 Task: Add a signature Dylan Clark containing 'With sincere gratitude, Dylan Clark' to email address softage.1@softage.net and add a folder Tickets
Action: Key pressed n
Screenshot: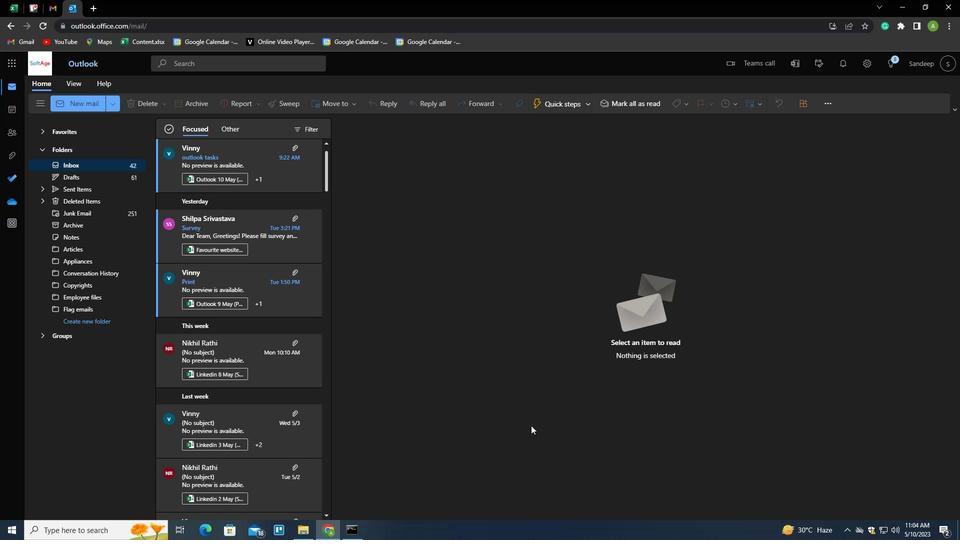 
Action: Mouse moved to (672, 107)
Screenshot: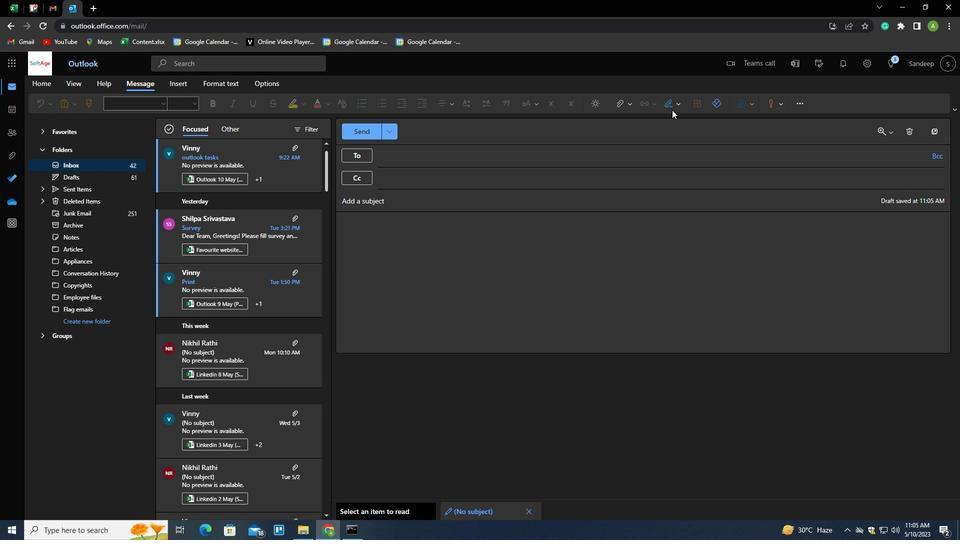 
Action: Mouse pressed left at (672, 107)
Screenshot: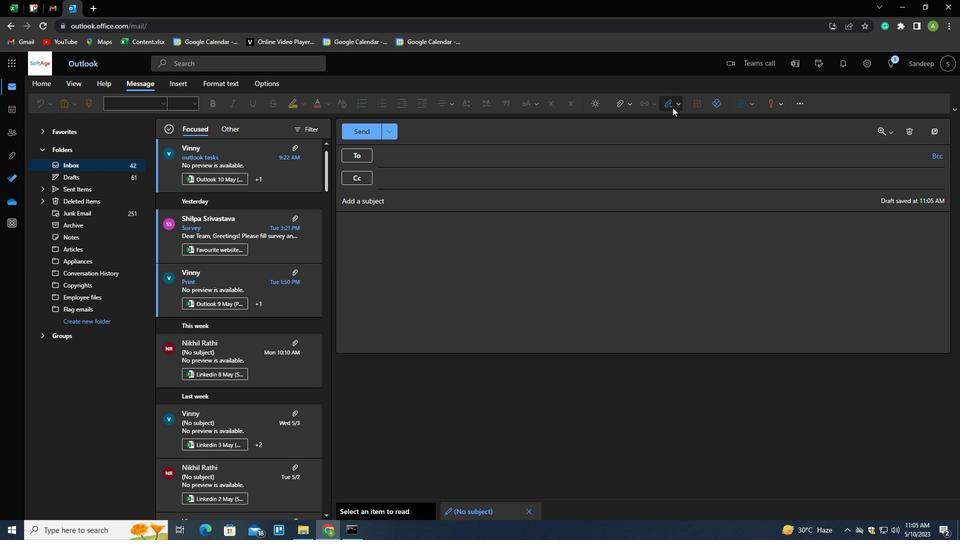
Action: Mouse moved to (652, 141)
Screenshot: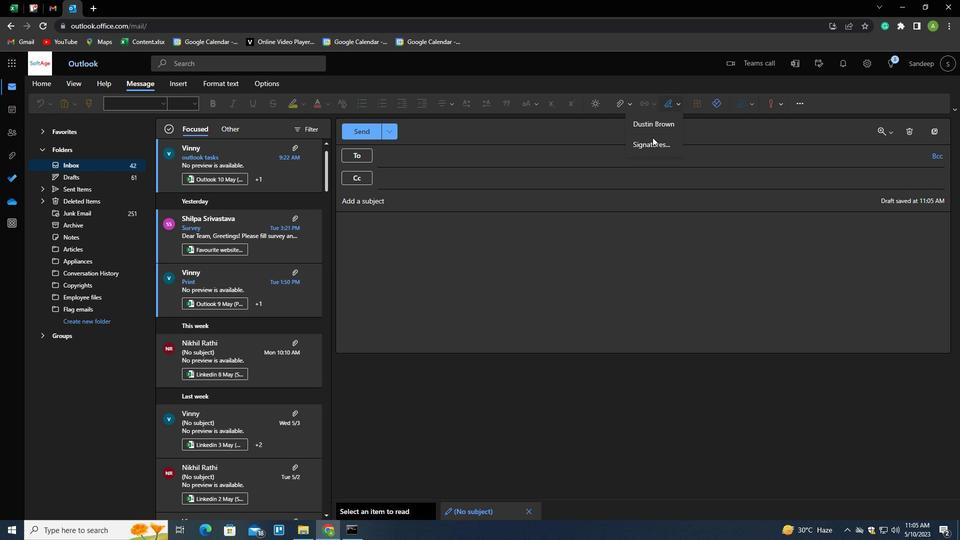 
Action: Mouse pressed left at (652, 141)
Screenshot: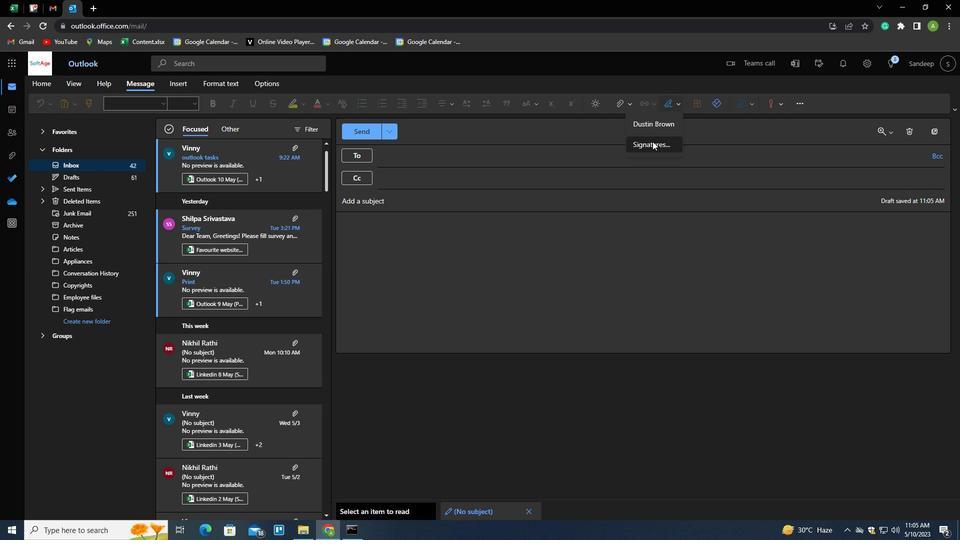 
Action: Mouse moved to (678, 189)
Screenshot: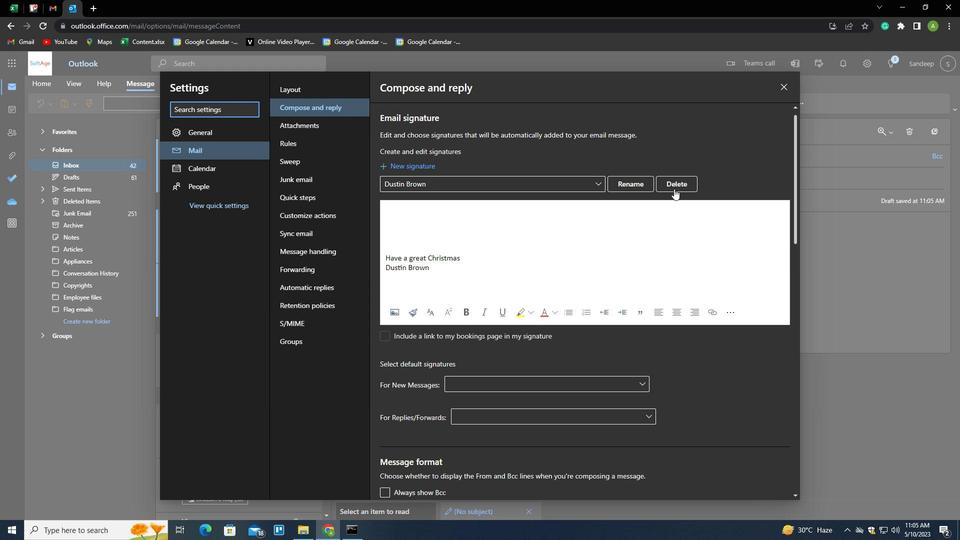 
Action: Mouse pressed left at (678, 189)
Screenshot: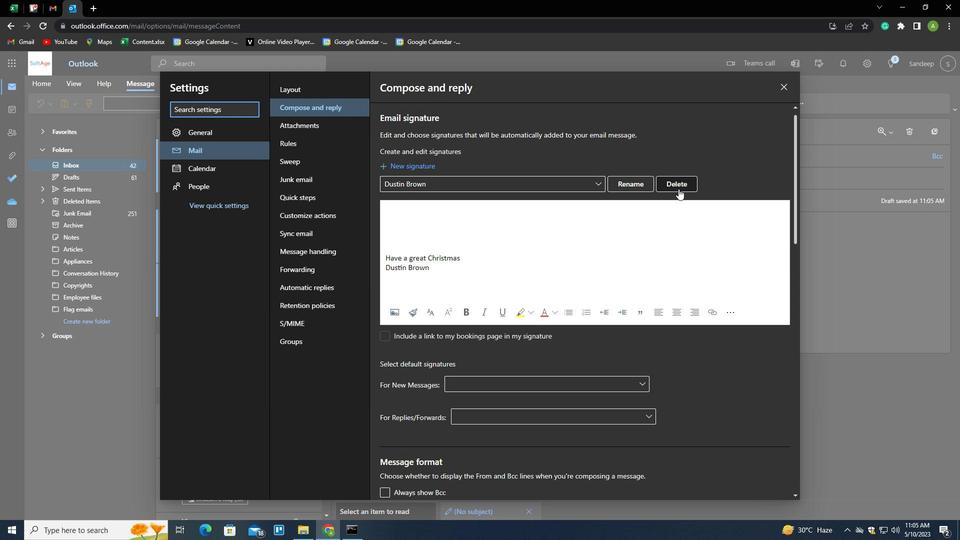 
Action: Mouse moved to (656, 183)
Screenshot: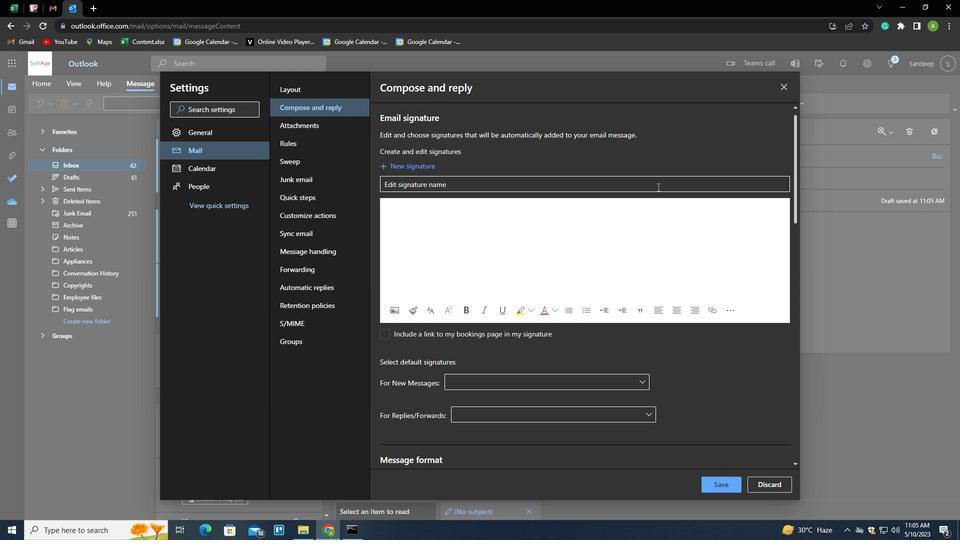 
Action: Mouse pressed left at (656, 183)
Screenshot: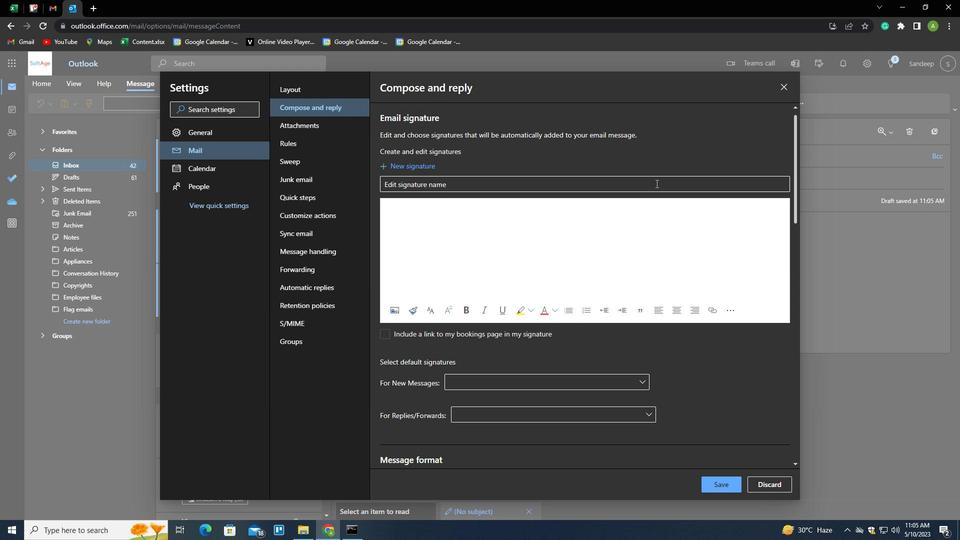 
Action: Mouse moved to (617, 159)
Screenshot: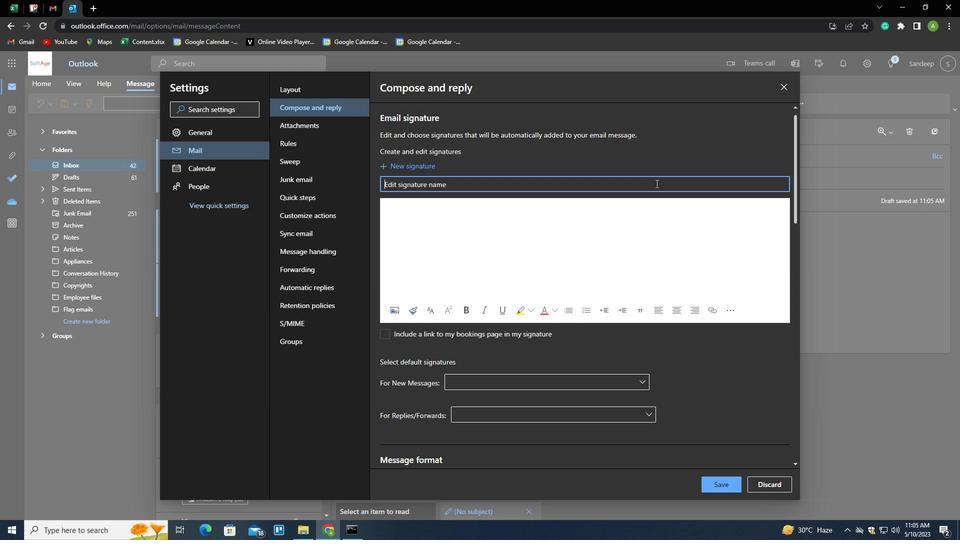 
Action: Key pressed <Key.shift>DYLAN<Key.space><Key.shift>CLARK<Key.tab><Key.shift_r><Key.enter><Key.enter><Key.enter><Key.enter><Key.enter><Key.enter><Key.shift>WITH<Key.space>SINCERE<Key.space><Key.shift>GRATIDE<Key.shift_r><Key.enter><Key.backspace><Key.backspace><Key.backspace>TUDE<Key.shift_r><Key.enter><Key.shift>DYLAN<Key.space><Key.shift>CLARK
Screenshot: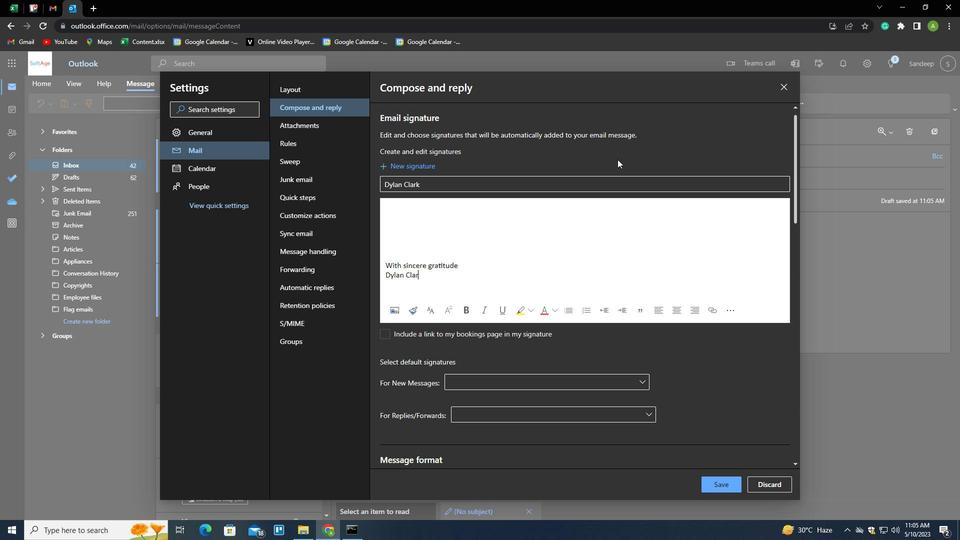 
Action: Mouse moved to (730, 482)
Screenshot: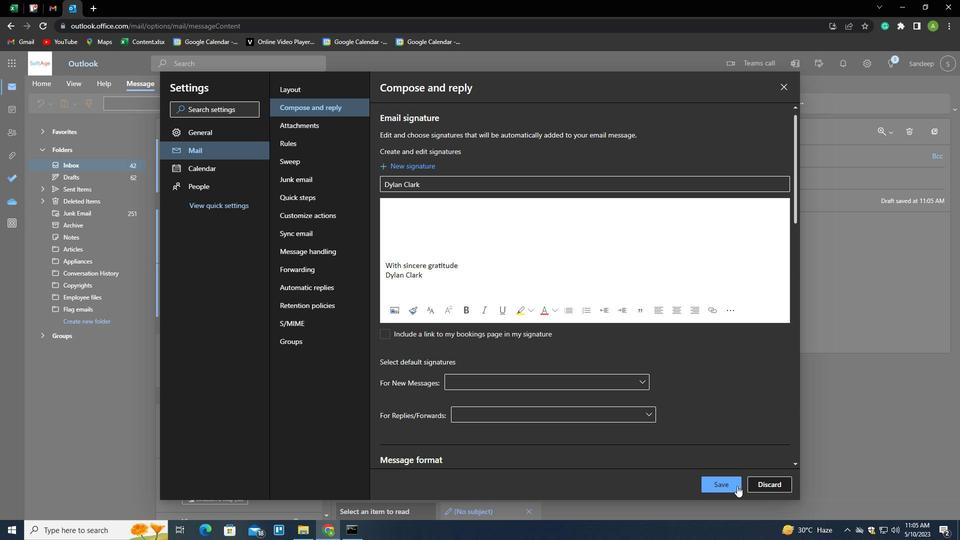 
Action: Mouse pressed left at (730, 482)
Screenshot: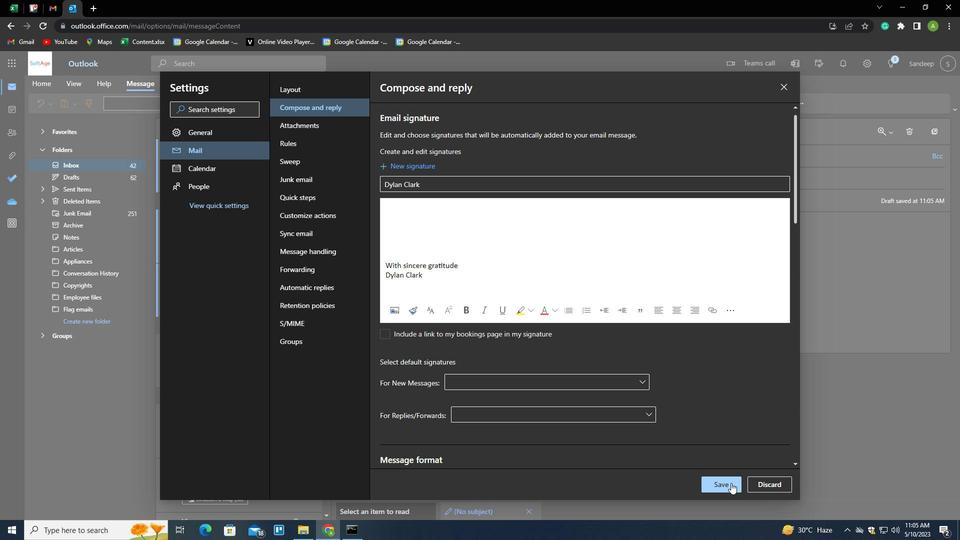 
Action: Mouse moved to (836, 317)
Screenshot: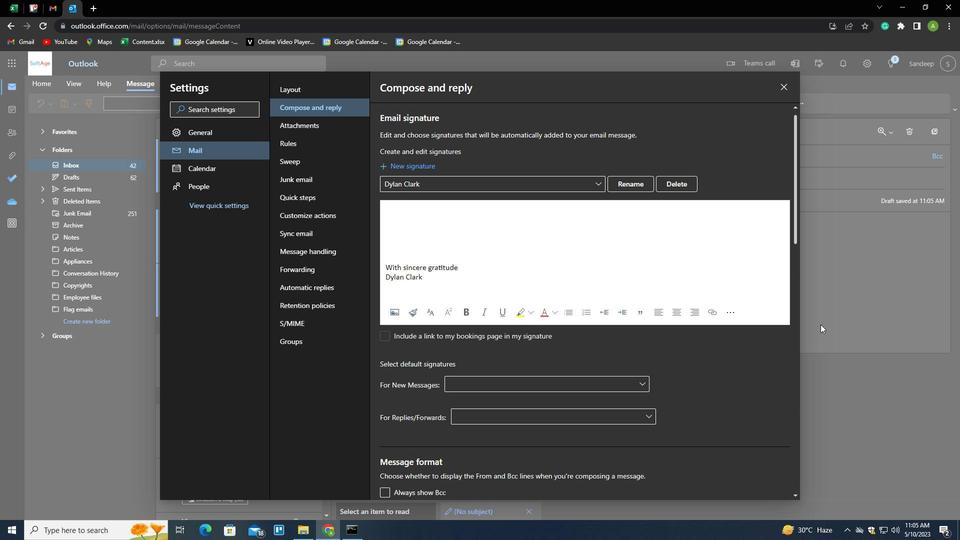 
Action: Mouse pressed left at (836, 317)
Screenshot: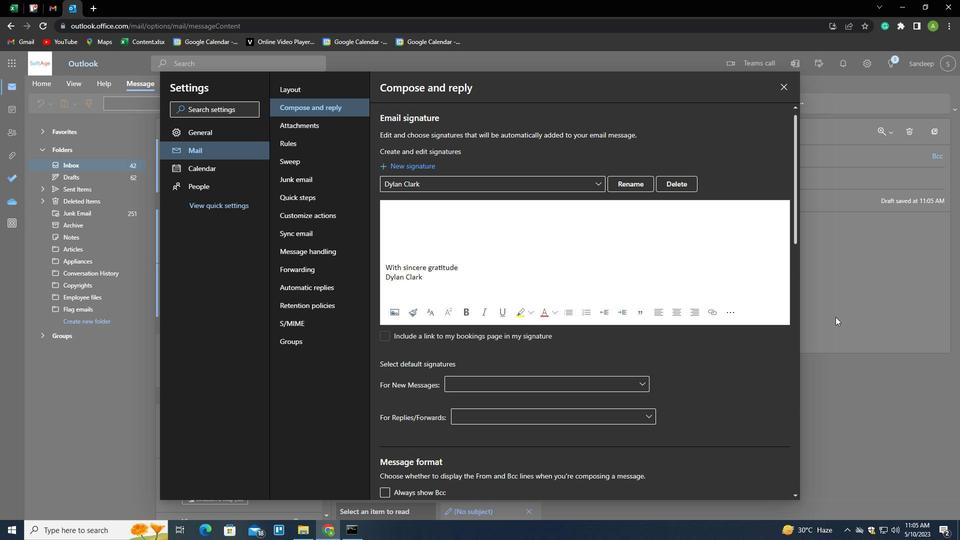 
Action: Mouse moved to (670, 98)
Screenshot: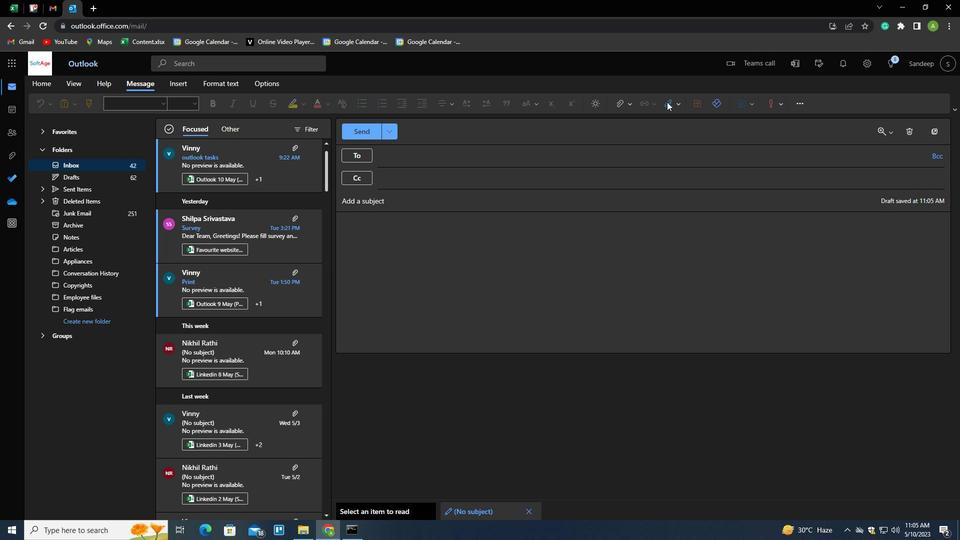 
Action: Mouse pressed left at (670, 98)
Screenshot: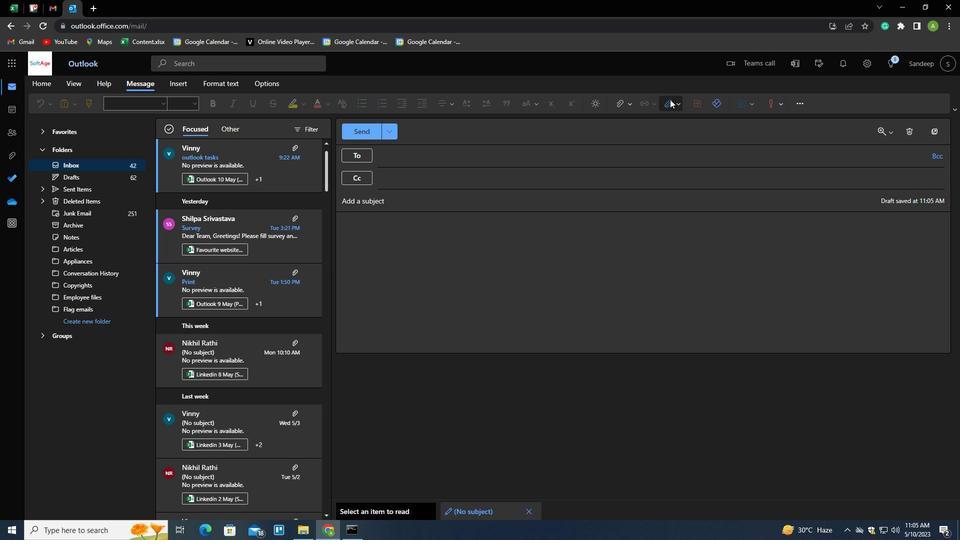 
Action: Mouse moved to (660, 125)
Screenshot: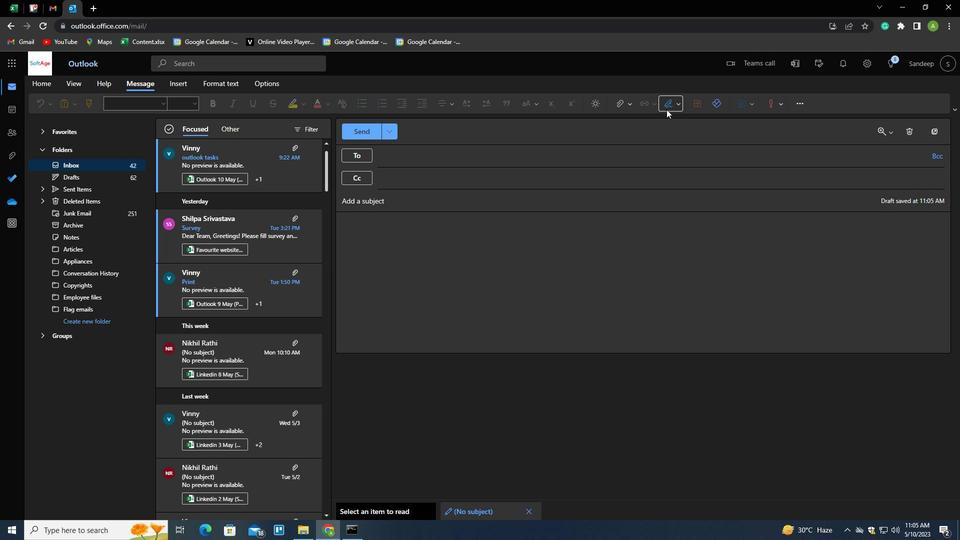 
Action: Mouse pressed left at (660, 125)
Screenshot: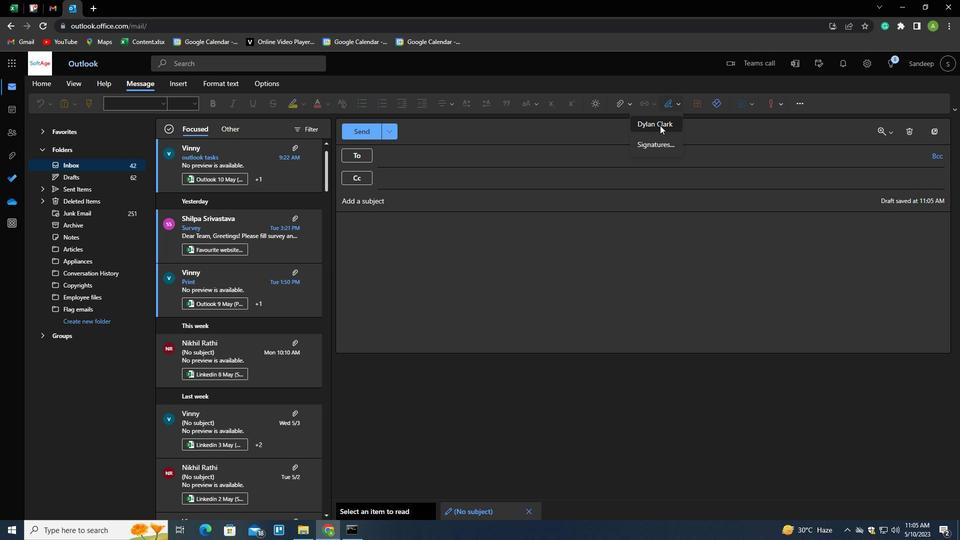 
Action: Mouse moved to (443, 156)
Screenshot: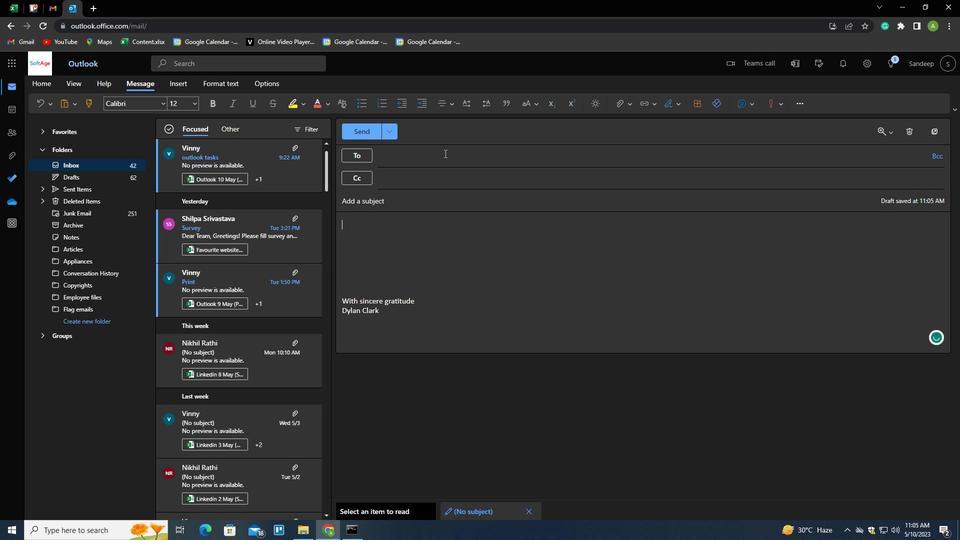 
Action: Mouse pressed left at (443, 156)
Screenshot: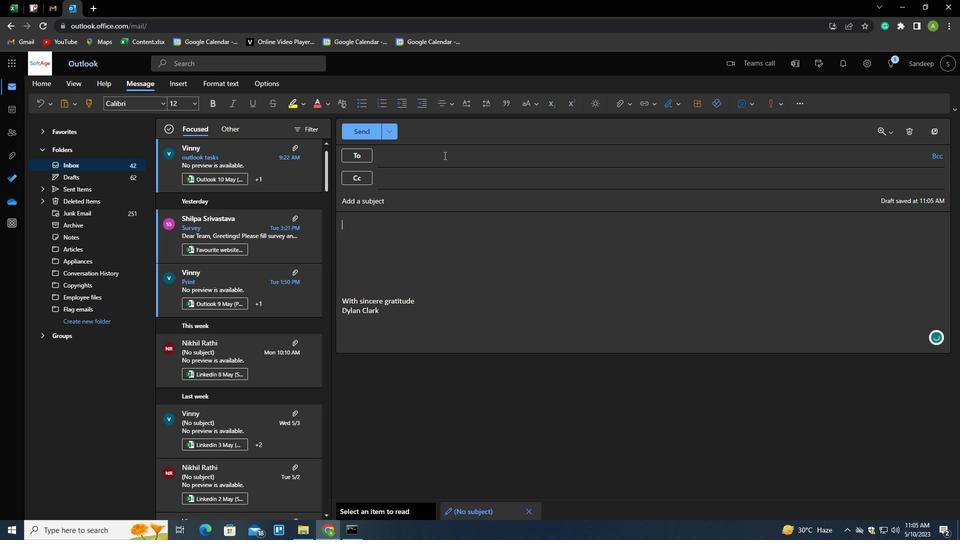 
Action: Mouse moved to (443, 156)
Screenshot: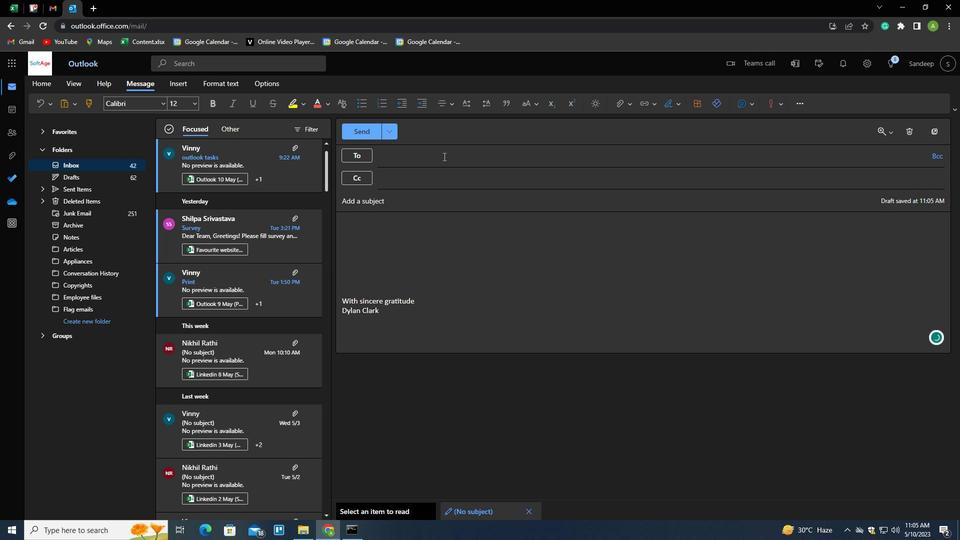 
Action: Key pressed SOFA<Key.backspace>TAGE.1<Key.caps_lock>2<Key.backspace><Key.shift>@SOF<Key.backspace><Key.backspace><Key.backspace><Key.caps_lock>SOFTAGE.NET
Screenshot: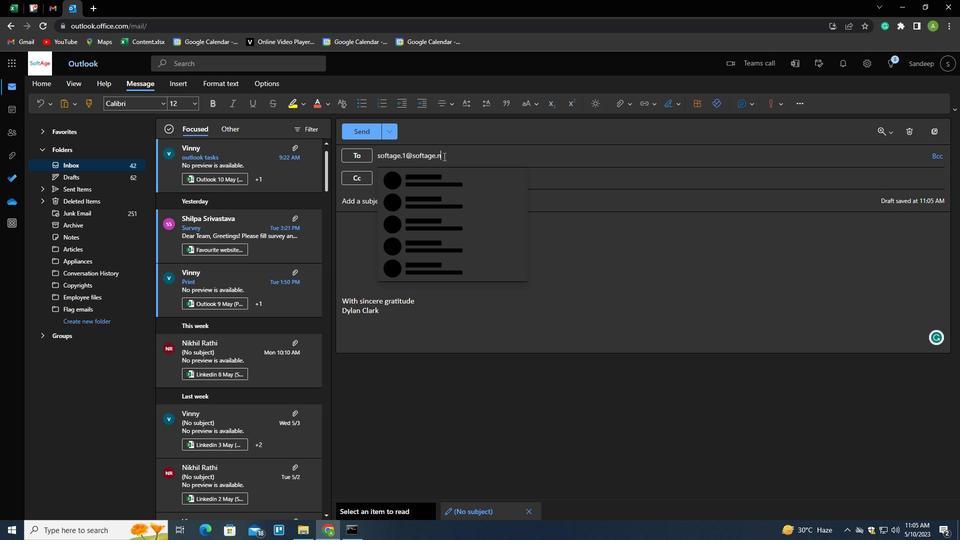
Action: Mouse moved to (441, 184)
Screenshot: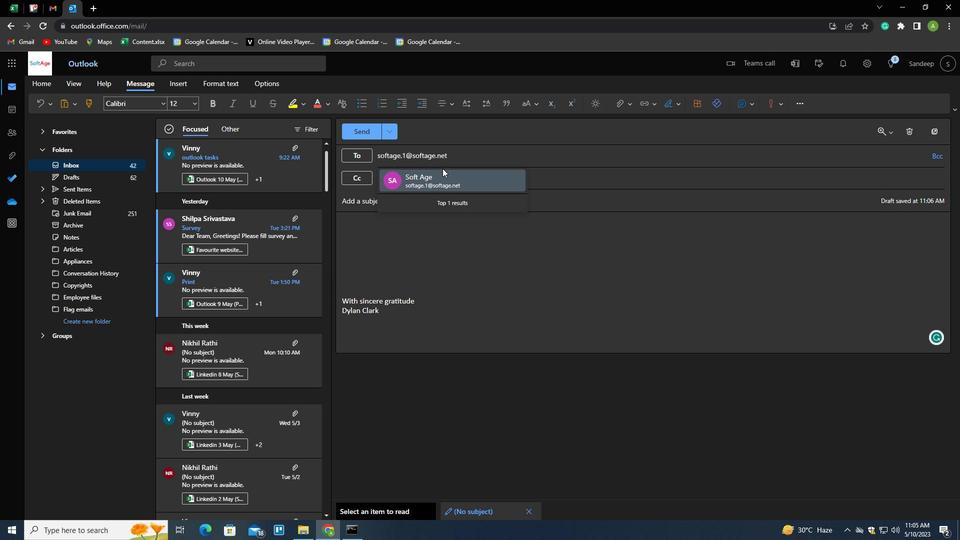 
Action: Mouse pressed left at (441, 184)
Screenshot: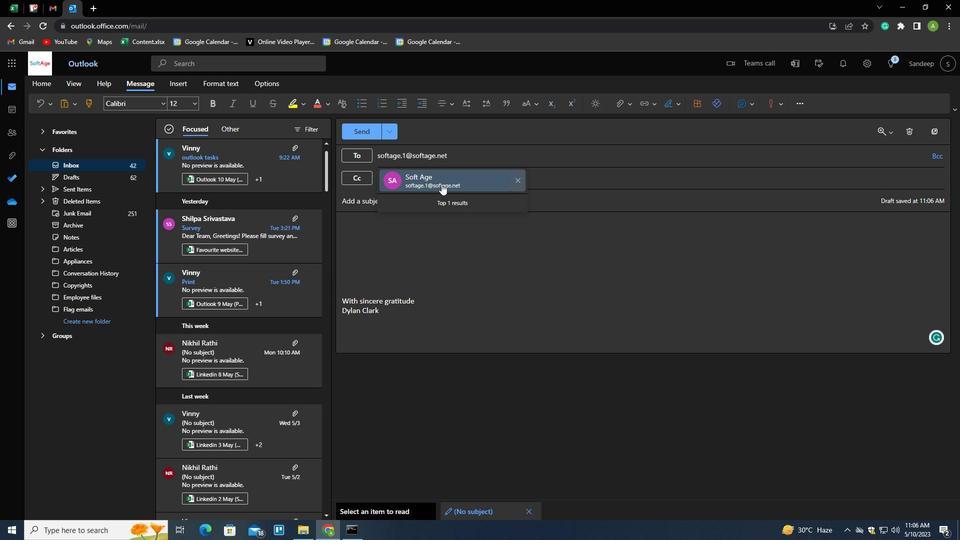 
Action: Mouse moved to (84, 317)
Screenshot: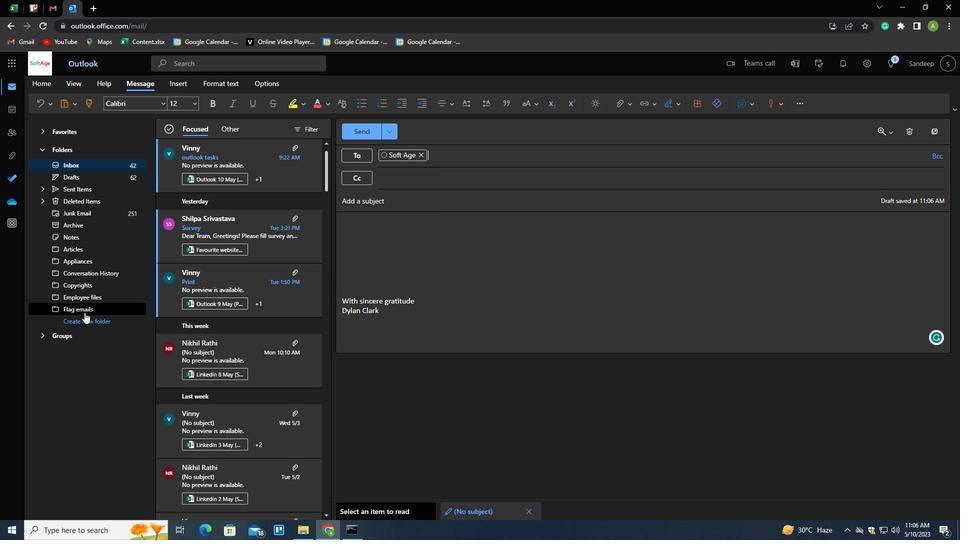 
Action: Mouse pressed left at (84, 317)
Screenshot: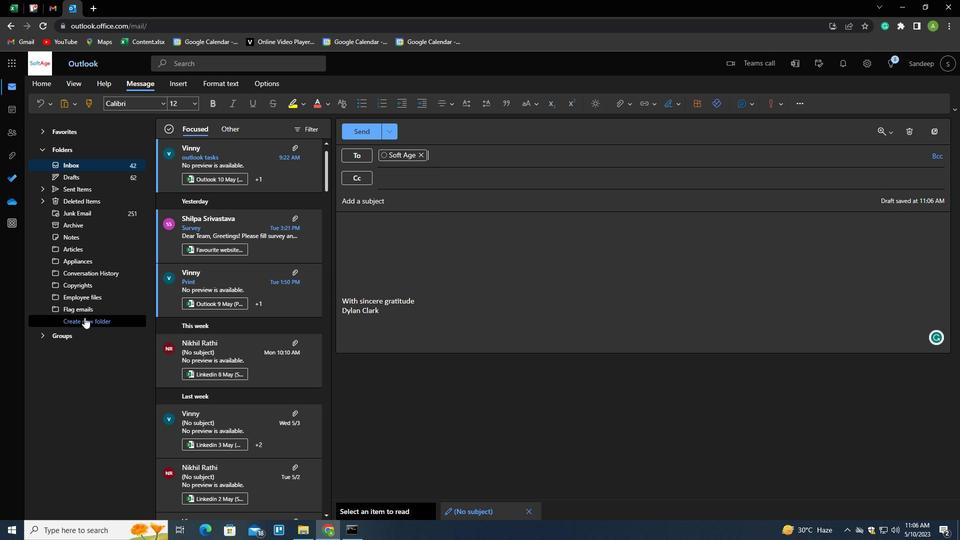 
Action: Key pressed <Key.shift>TICKETS<Key.enter>
Screenshot: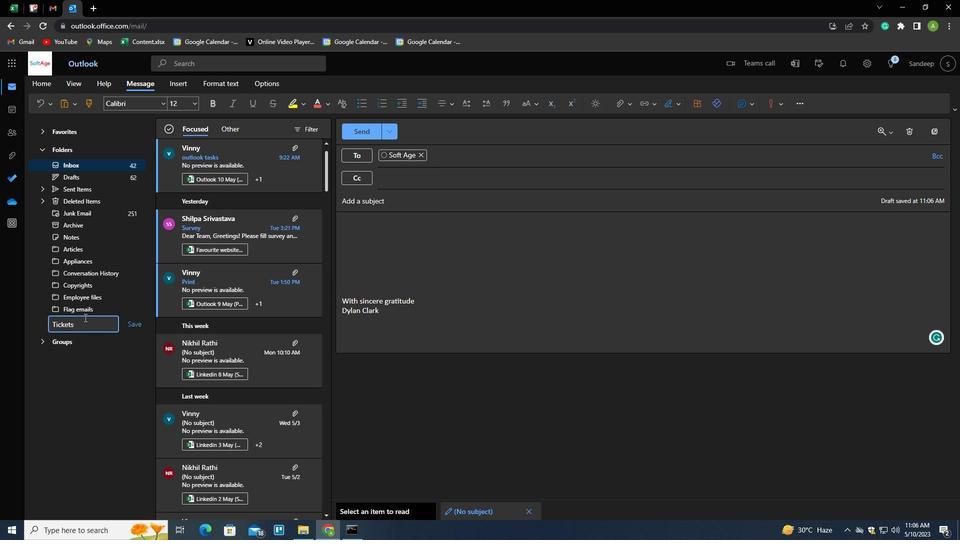 
